 Task: Insert chart "Monthly sales" from sheets.
Action: Mouse moved to (87, 70)
Screenshot: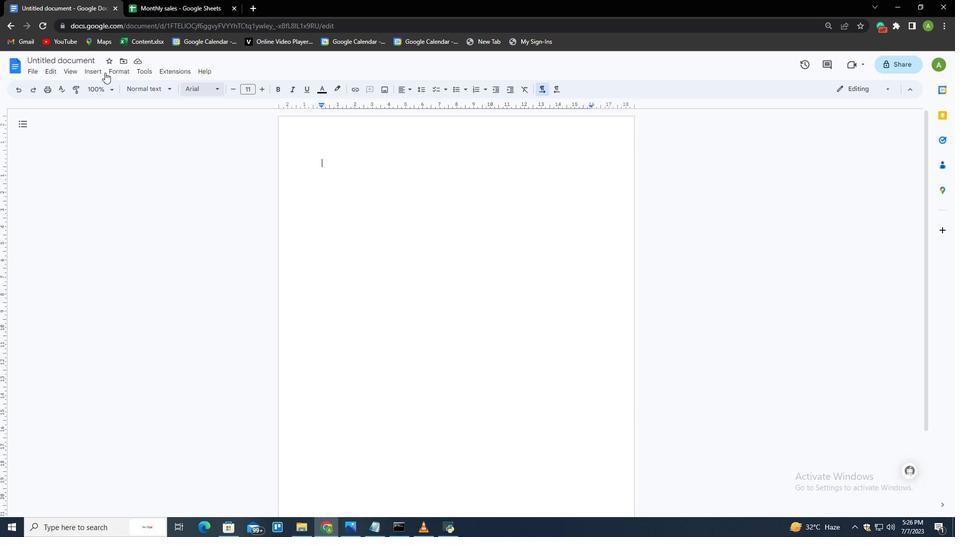 
Action: Mouse pressed left at (87, 70)
Screenshot: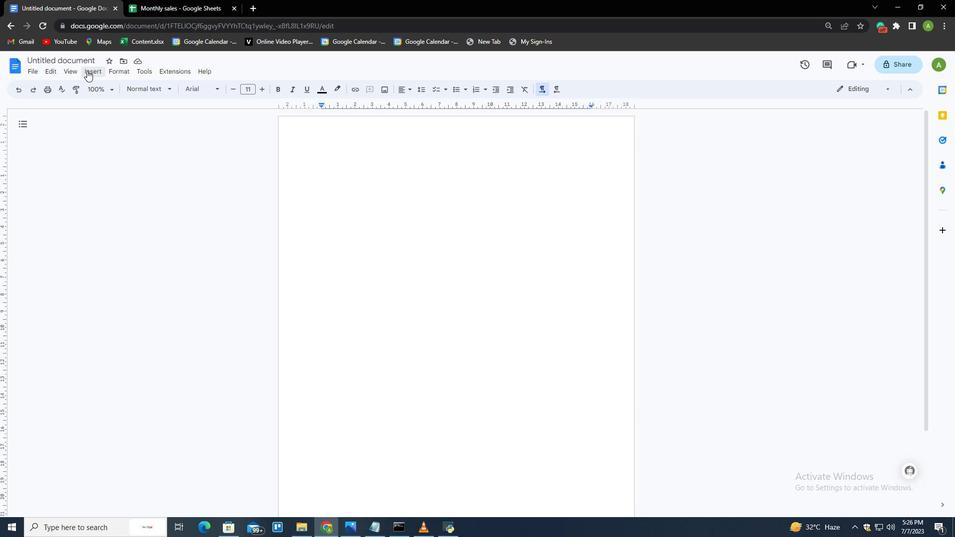 
Action: Mouse moved to (247, 196)
Screenshot: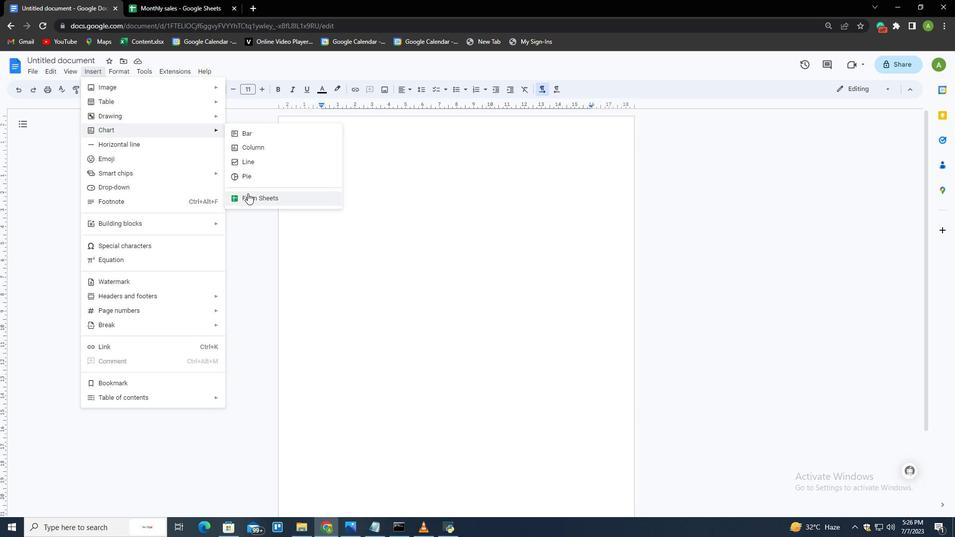 
Action: Mouse pressed left at (247, 196)
Screenshot: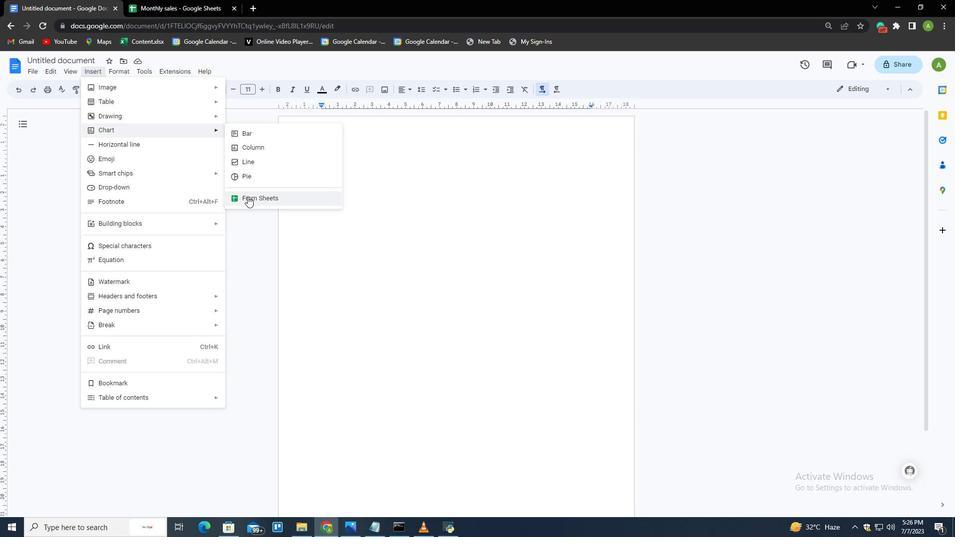 
Action: Mouse moved to (285, 238)
Screenshot: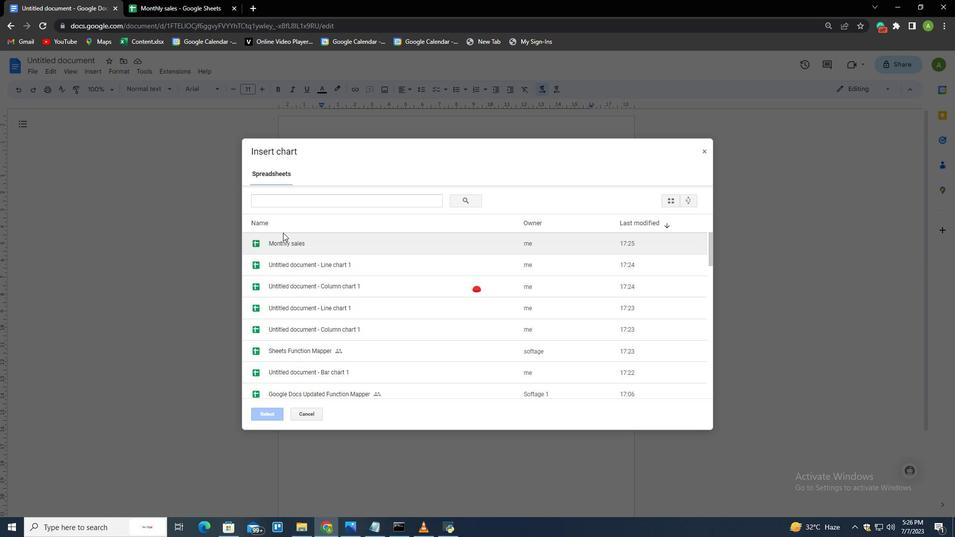 
Action: Mouse pressed left at (285, 238)
Screenshot: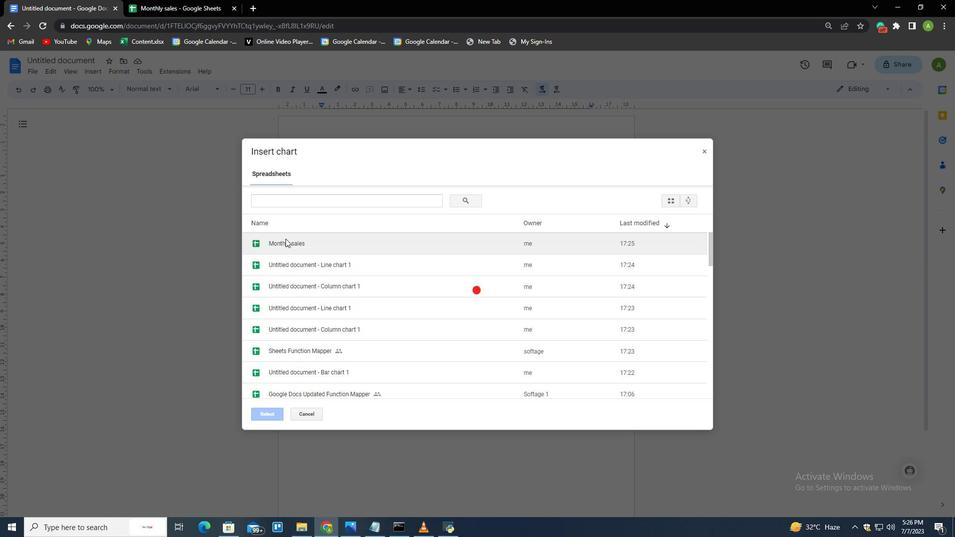 
Action: Mouse pressed left at (285, 238)
Screenshot: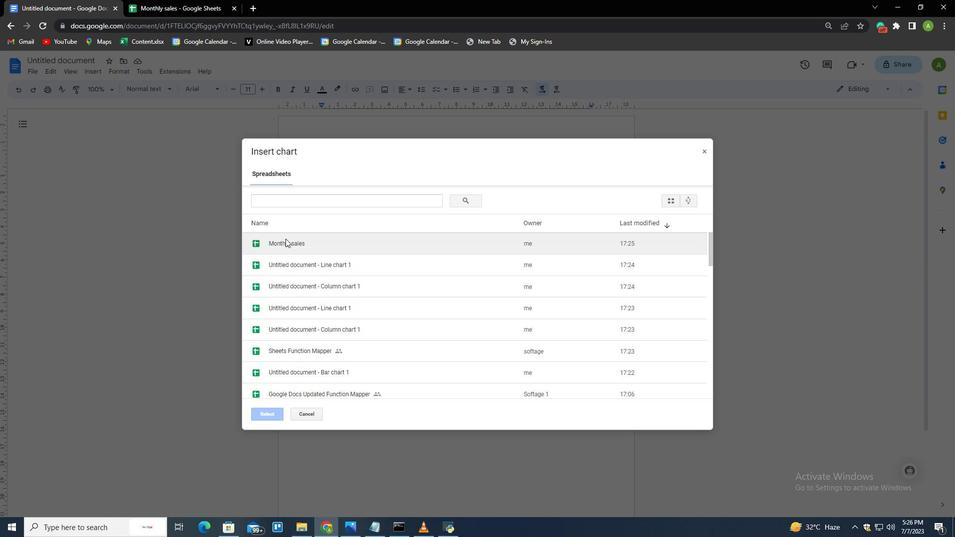 
Action: Mouse moved to (438, 270)
Screenshot: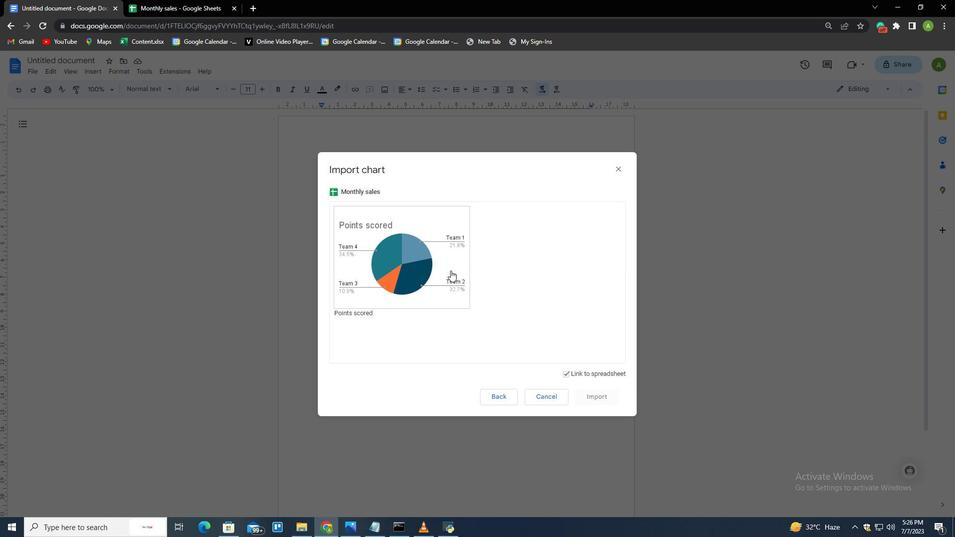 
Action: Mouse pressed left at (438, 270)
Screenshot: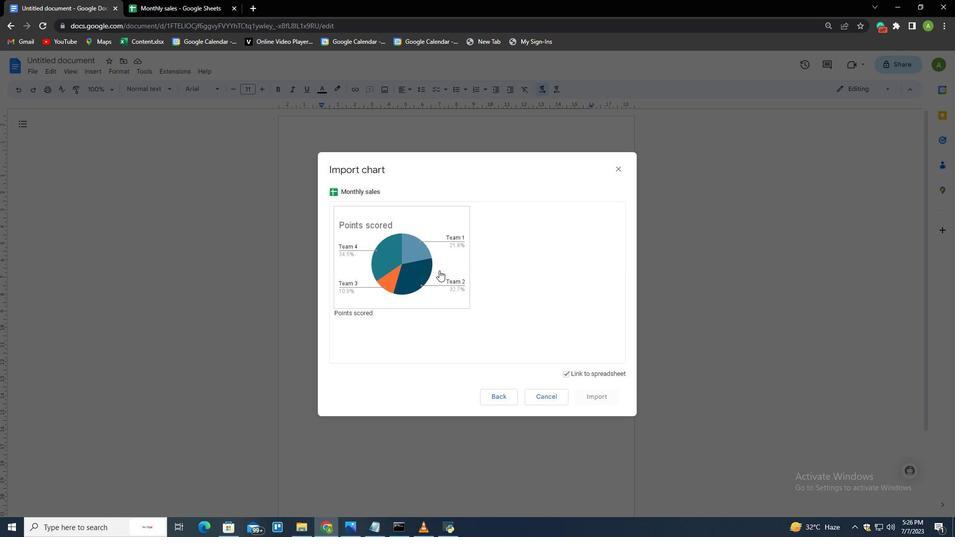 
Action: Mouse pressed left at (438, 270)
Screenshot: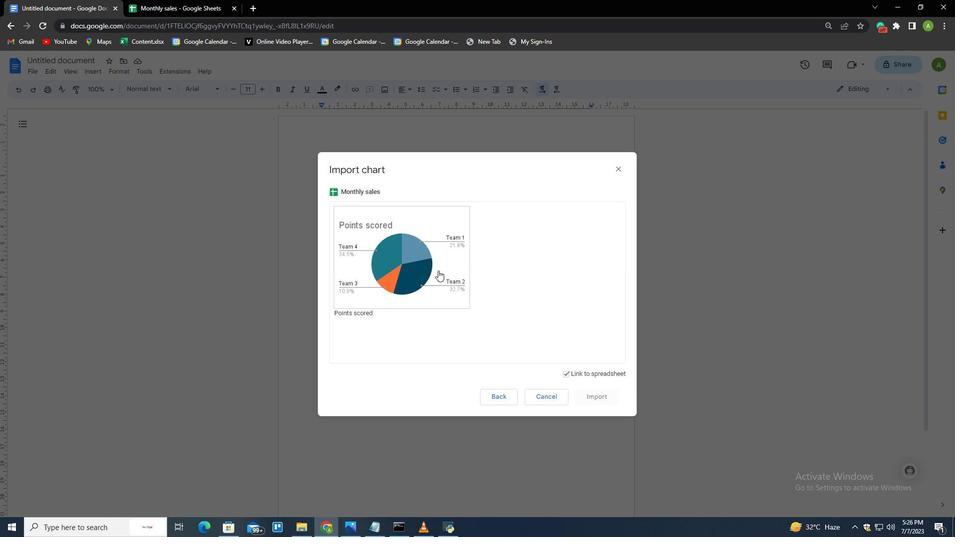
Action: Mouse moved to (517, 330)
Screenshot: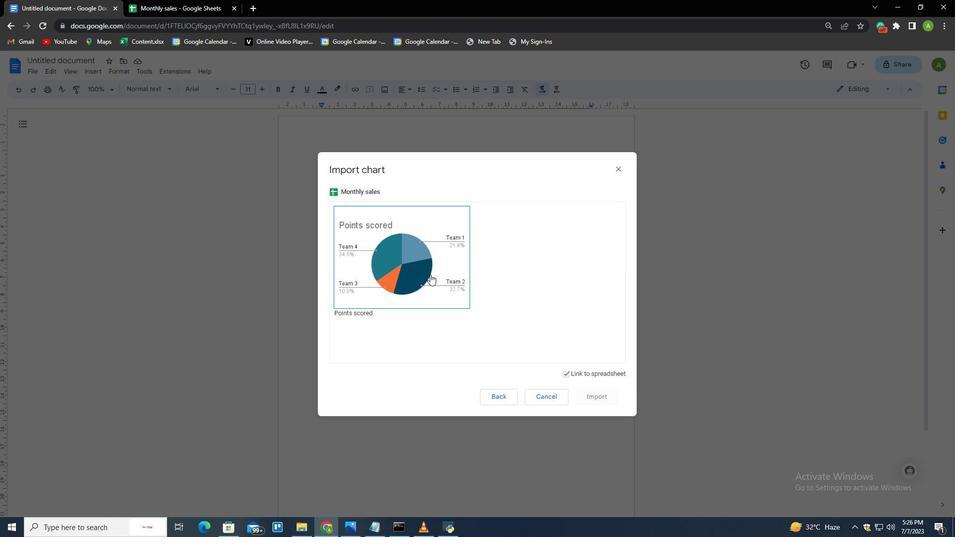
Action: Mouse pressed left at (429, 274)
Screenshot: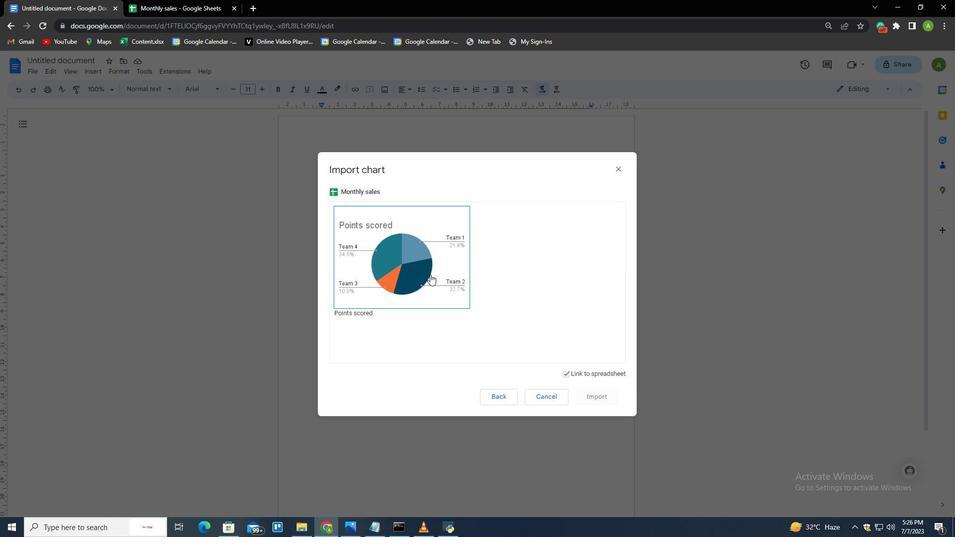 
Action: Mouse moved to (596, 393)
Screenshot: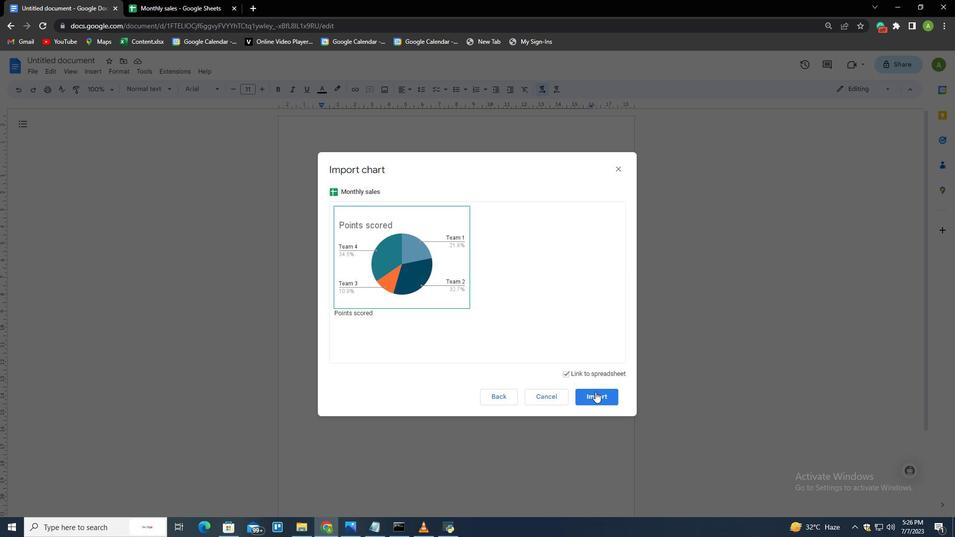 
Action: Mouse pressed left at (596, 393)
Screenshot: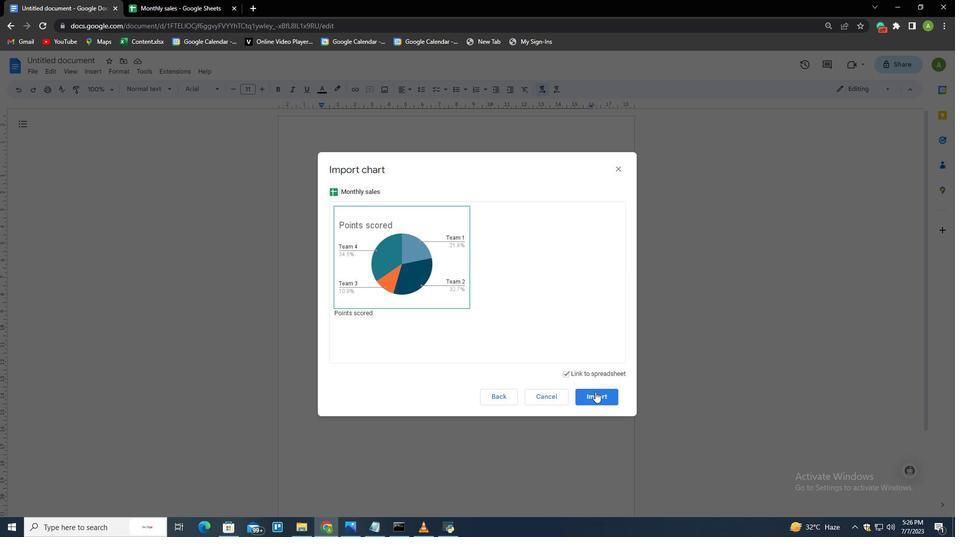 
Action: Mouse moved to (447, 265)
Screenshot: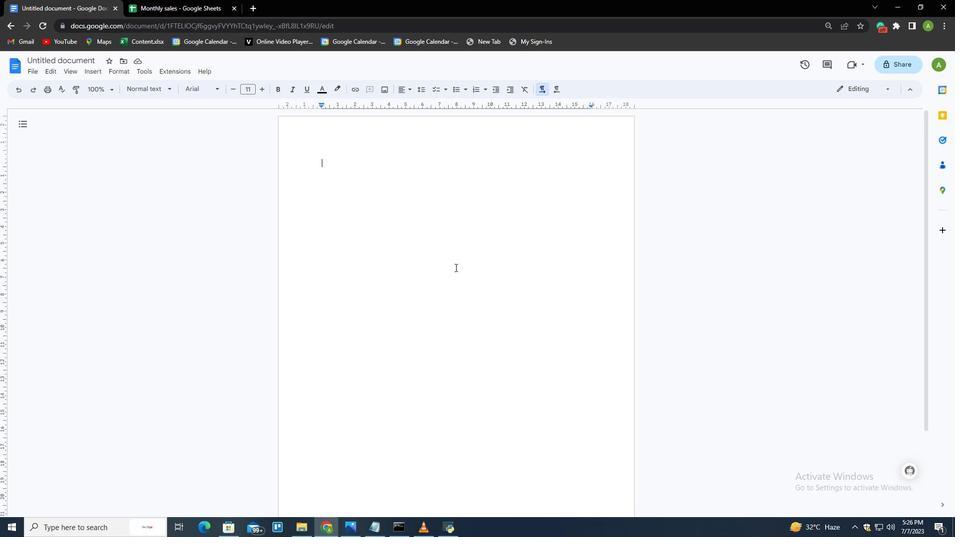 
